 Task: Change curved connector line to lose dashed.
Action: Mouse moved to (504, 297)
Screenshot: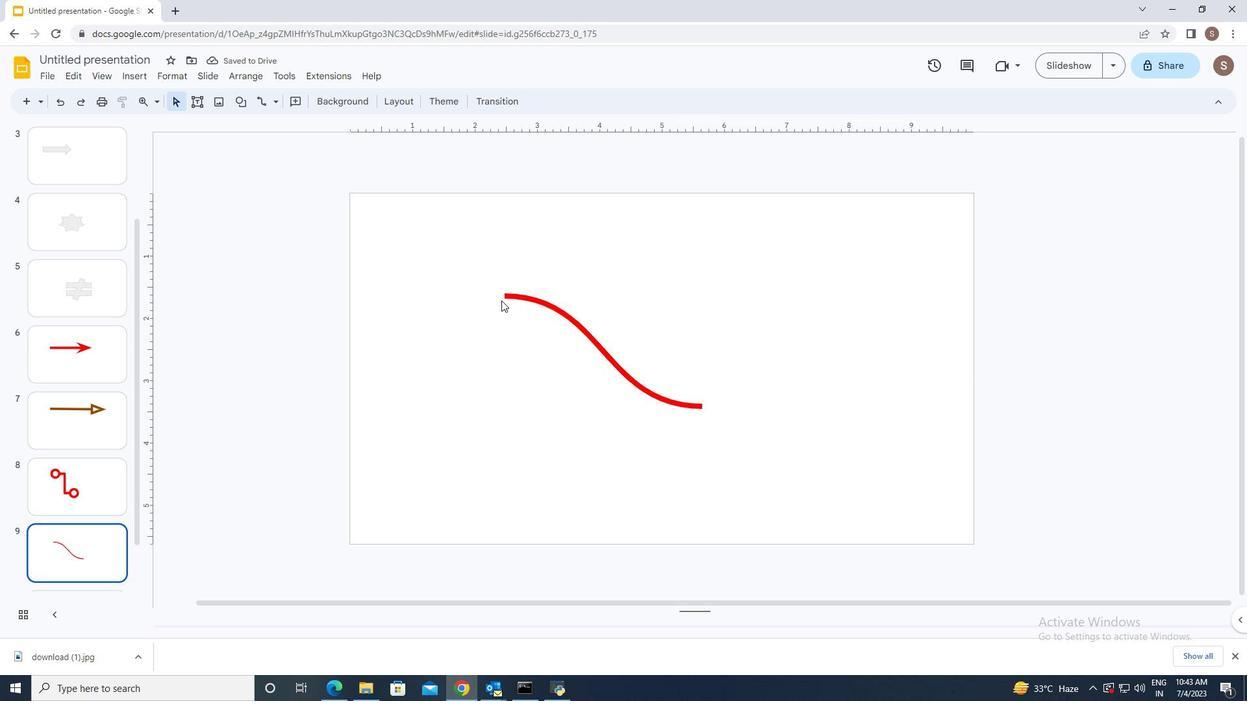 
Action: Mouse pressed left at (504, 297)
Screenshot: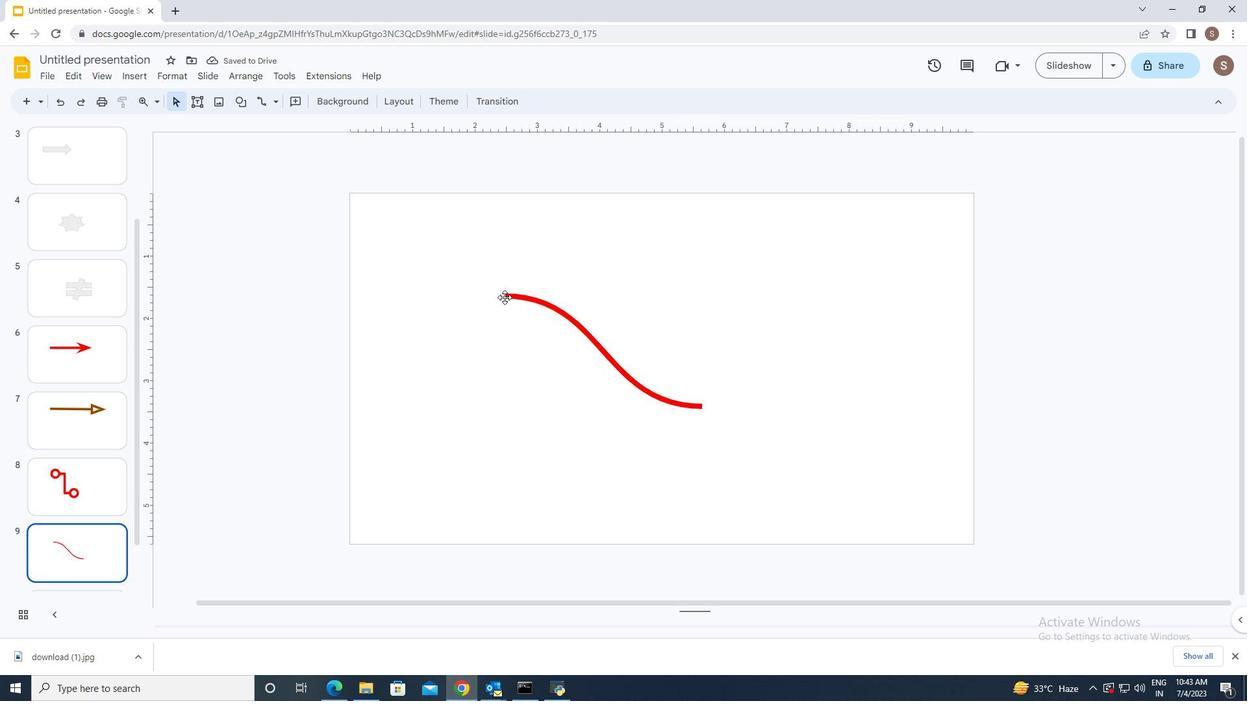 
Action: Mouse moved to (346, 95)
Screenshot: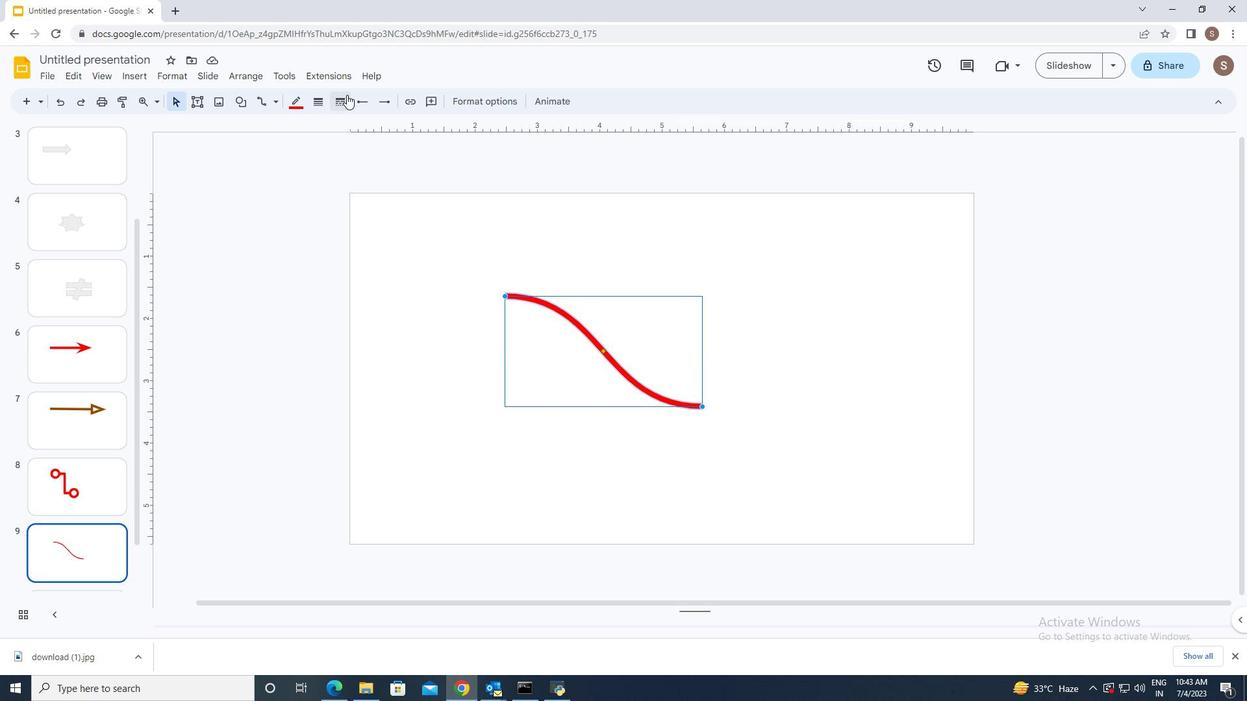 
Action: Mouse pressed left at (346, 95)
Screenshot: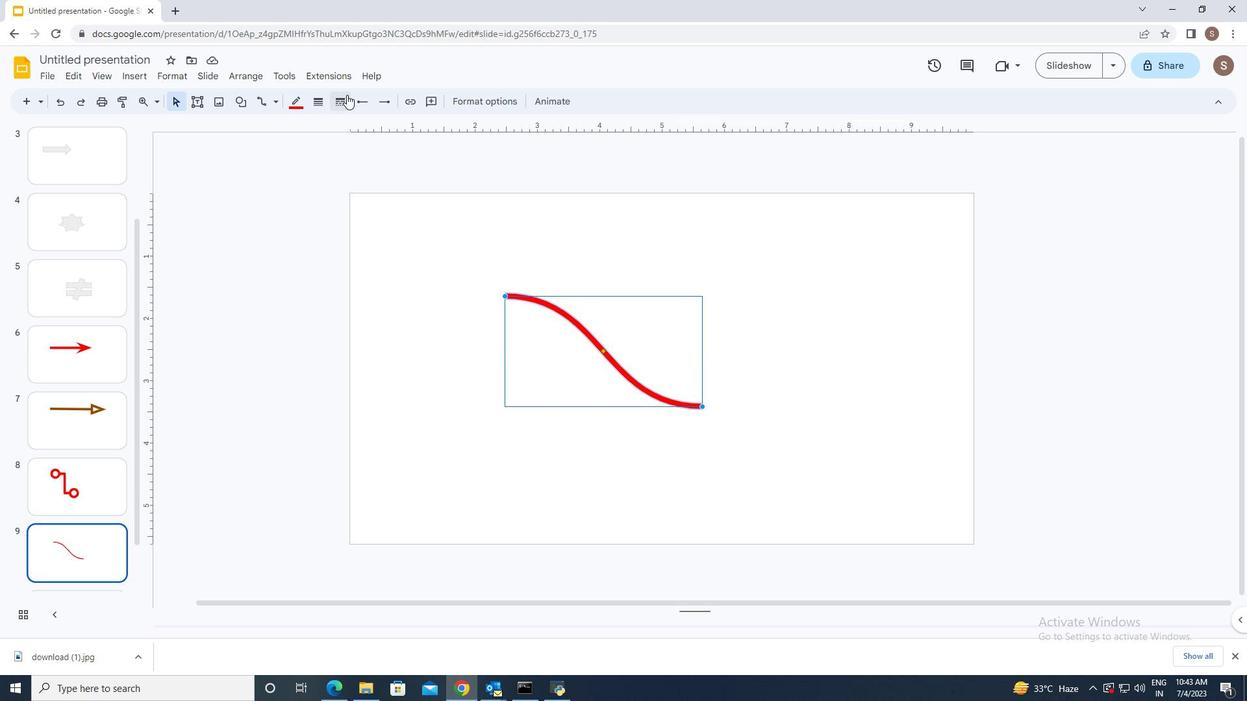 
Action: Mouse moved to (363, 211)
Screenshot: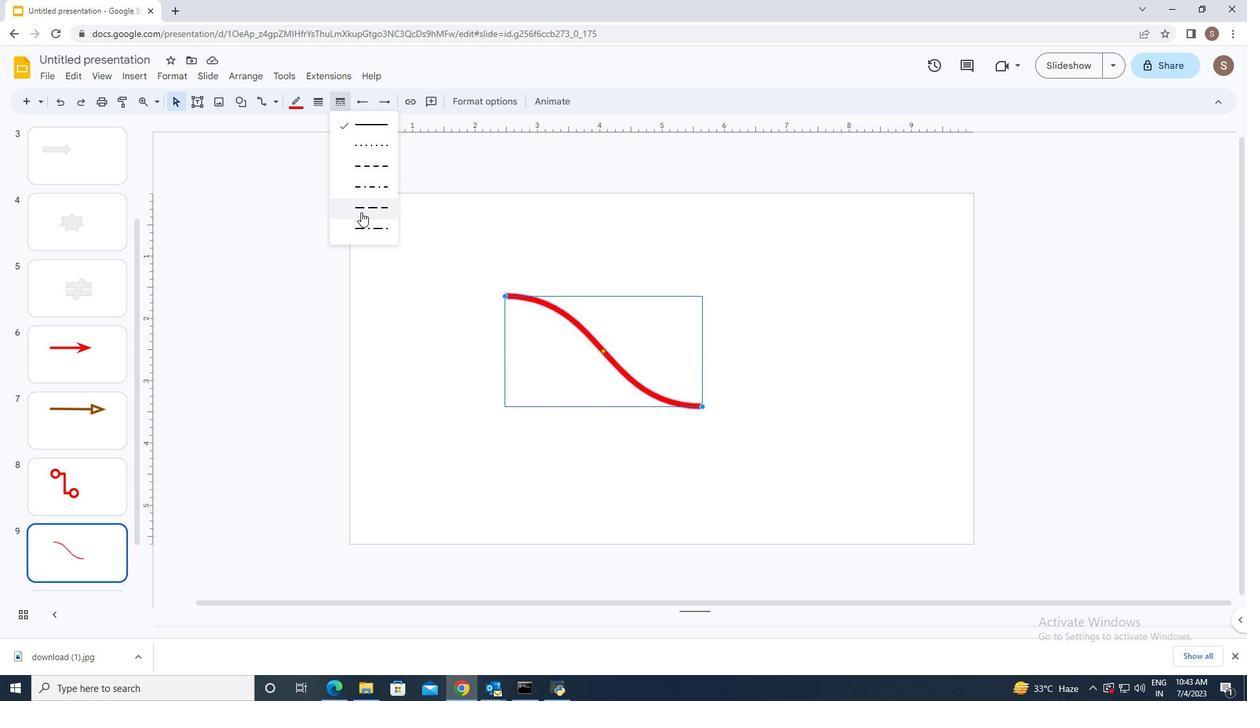 
Action: Mouse pressed left at (363, 211)
Screenshot: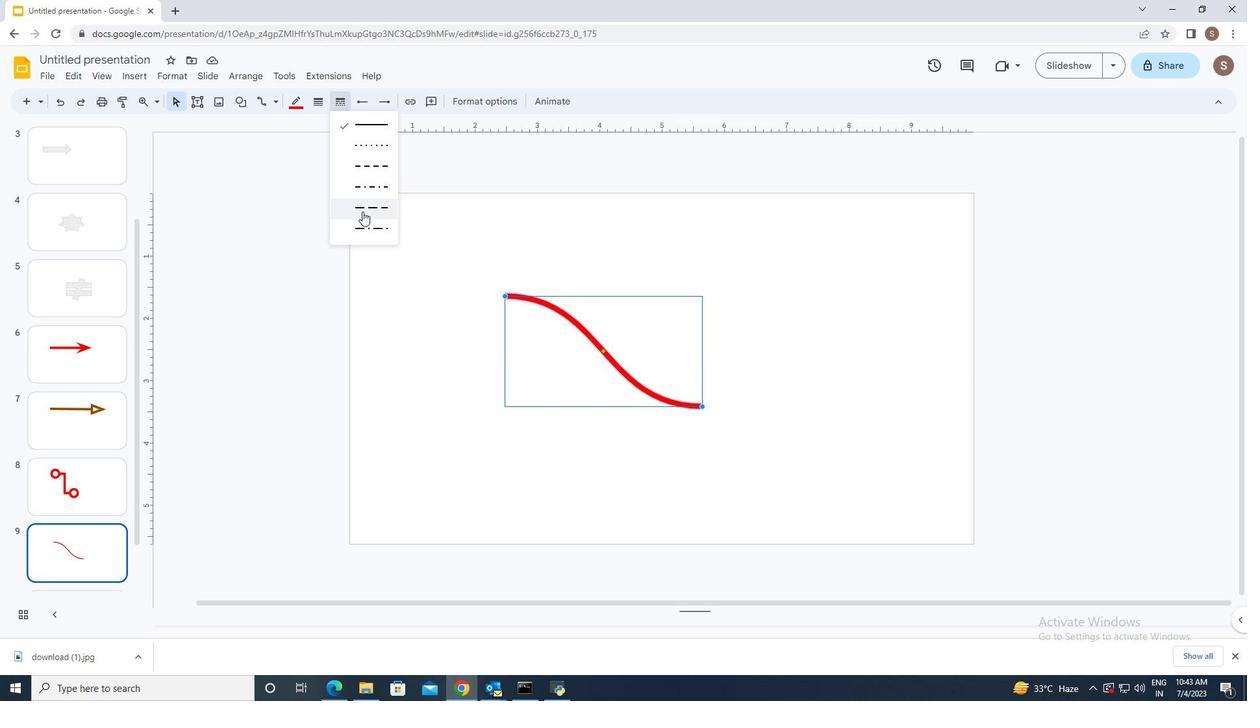
Action: Mouse moved to (460, 466)
Screenshot: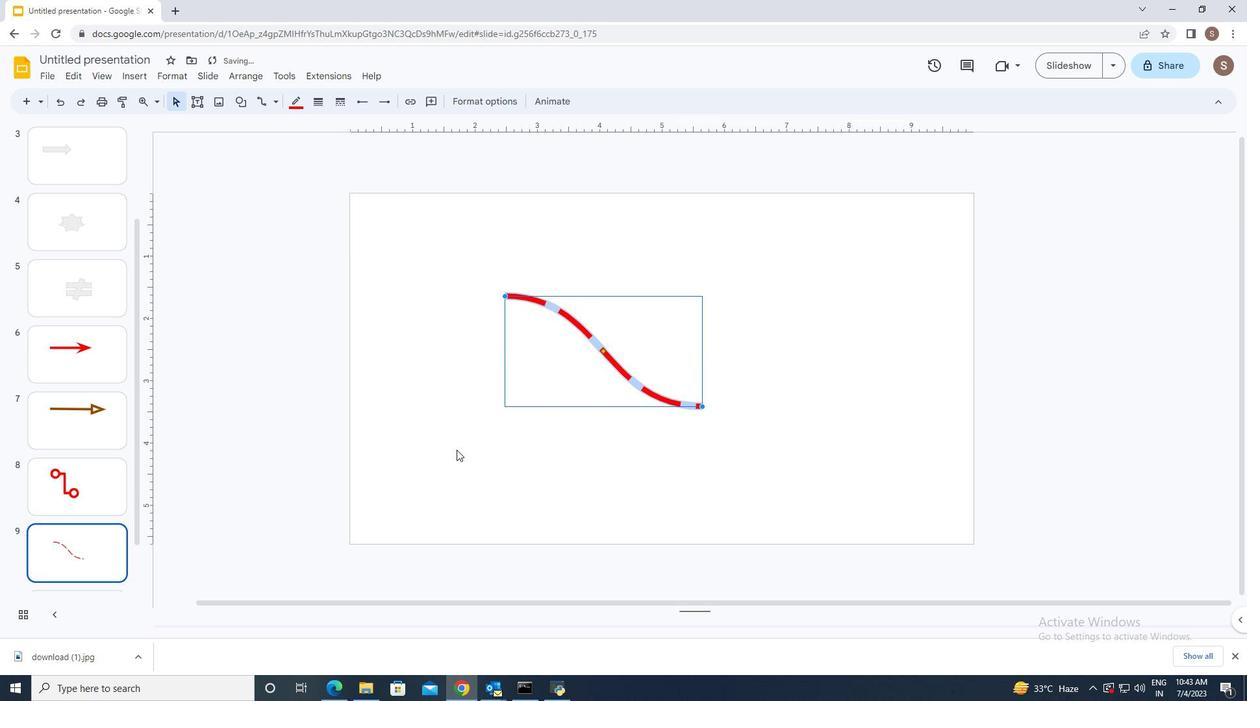
Action: Mouse pressed left at (460, 466)
Screenshot: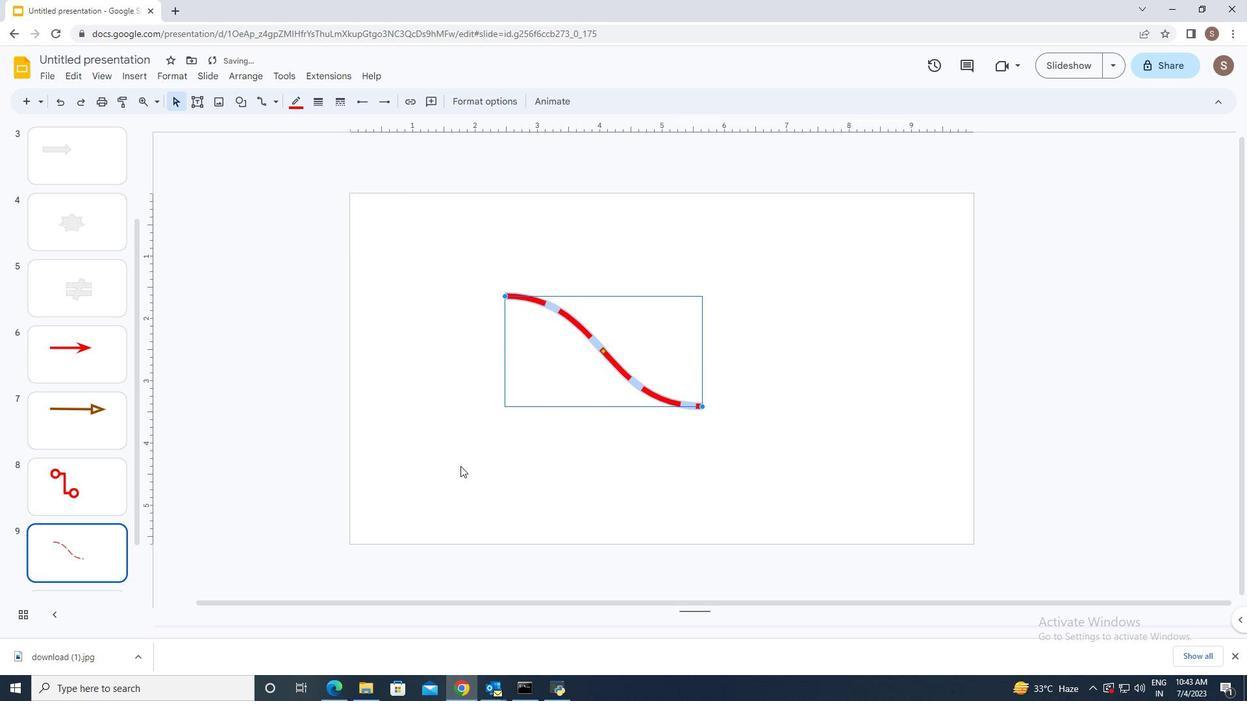
